 Task: Schedule a meeting on June 20, 2023, from 8:00 AM to 8:30 AM with Shubham Jain and include a description.
Action: Mouse moved to (420, 390)
Screenshot: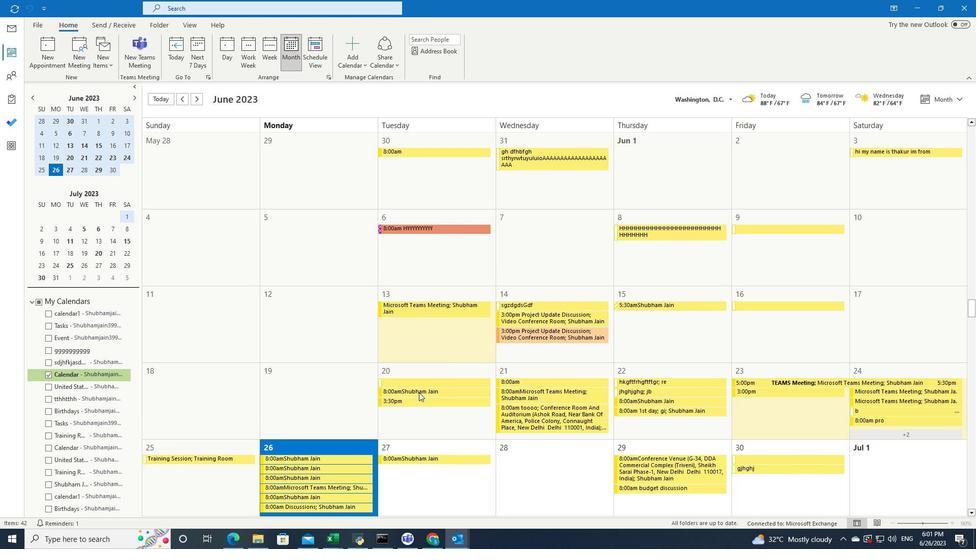 
Action: Mouse pressed left at (420, 390)
Screenshot: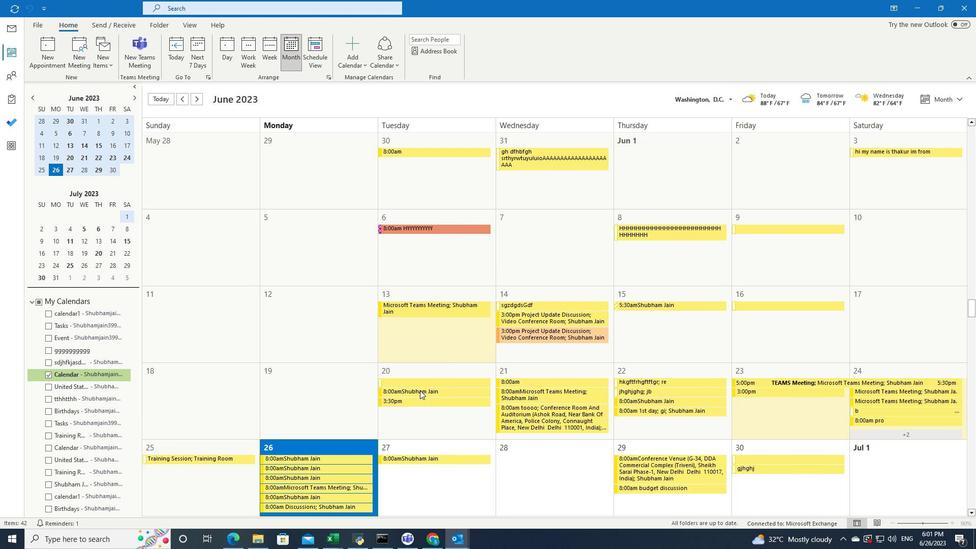 
Action: Mouse pressed left at (420, 390)
Screenshot: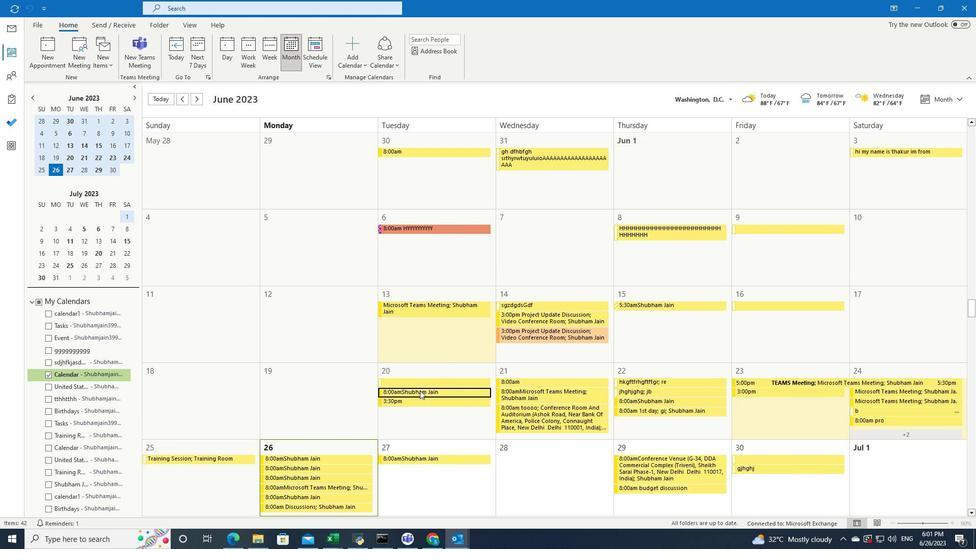 
Action: Mouse moved to (565, 65)
Screenshot: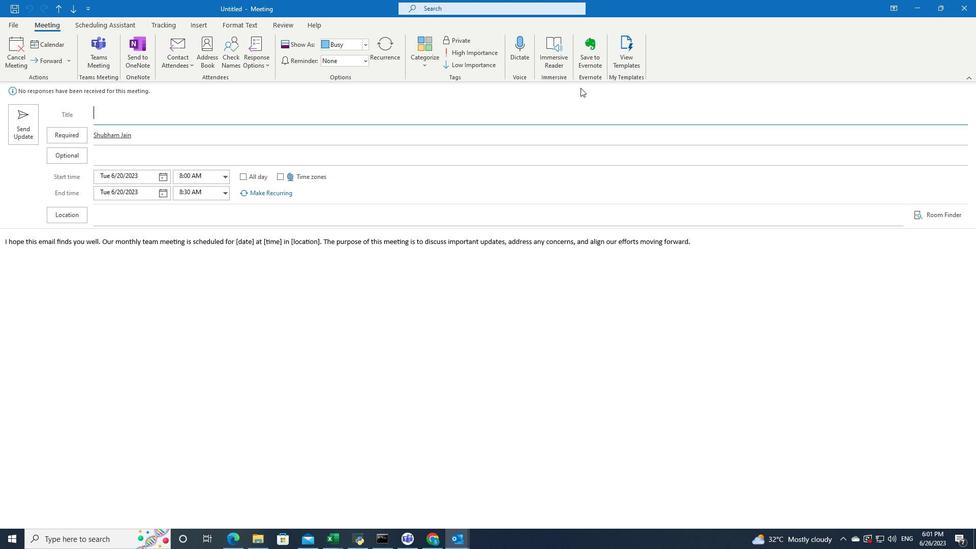 
Action: Mouse pressed left at (565, 65)
Screenshot: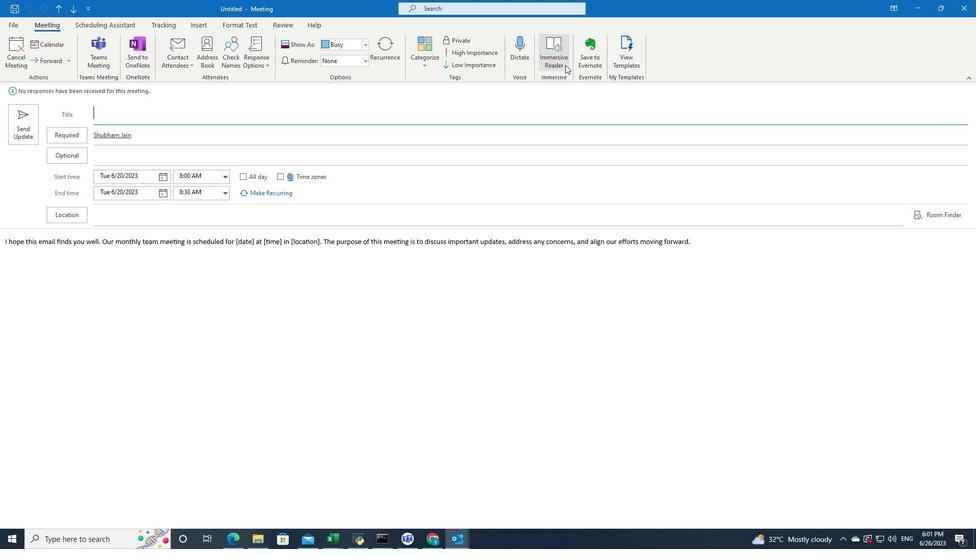 
Action: Mouse moved to (138, 55)
Screenshot: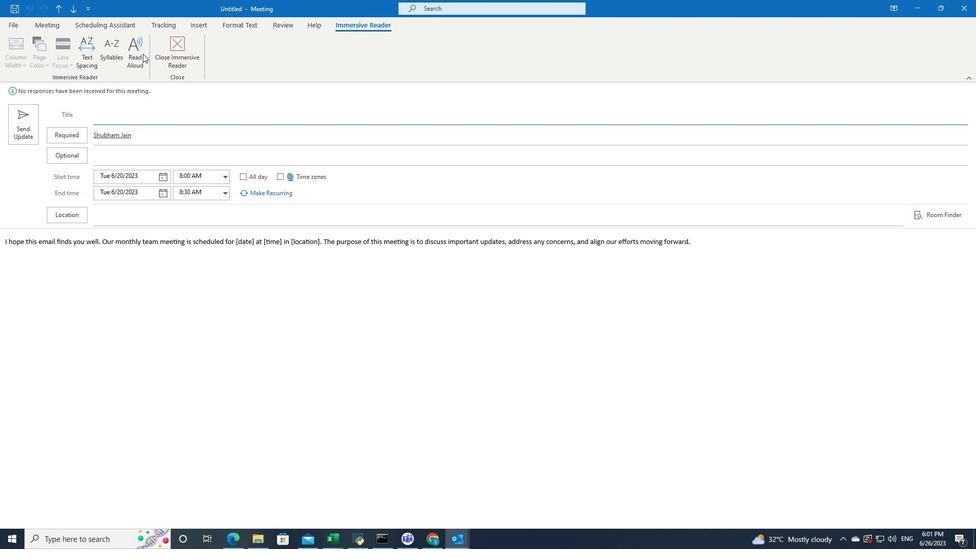 
Action: Mouse pressed left at (138, 55)
Screenshot: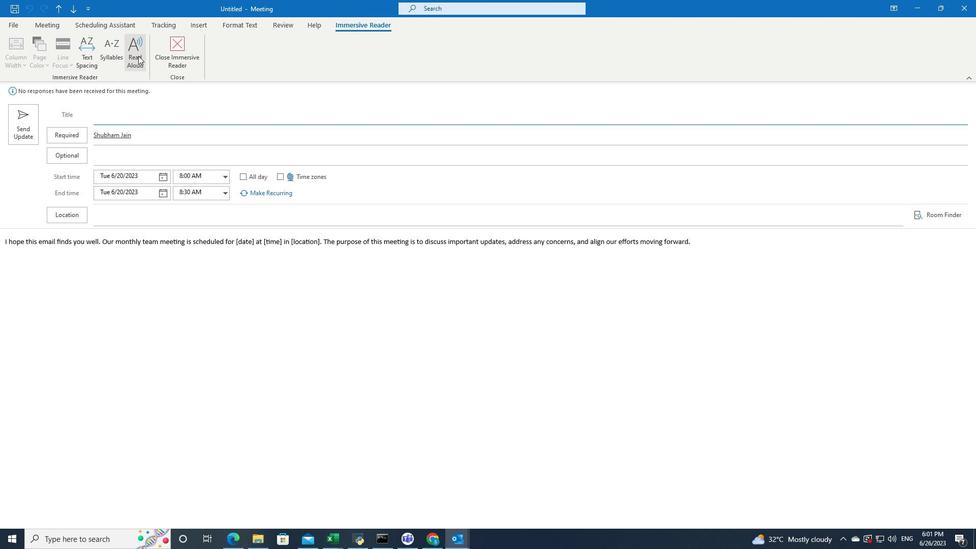 
Action: Mouse moved to (885, 240)
Screenshot: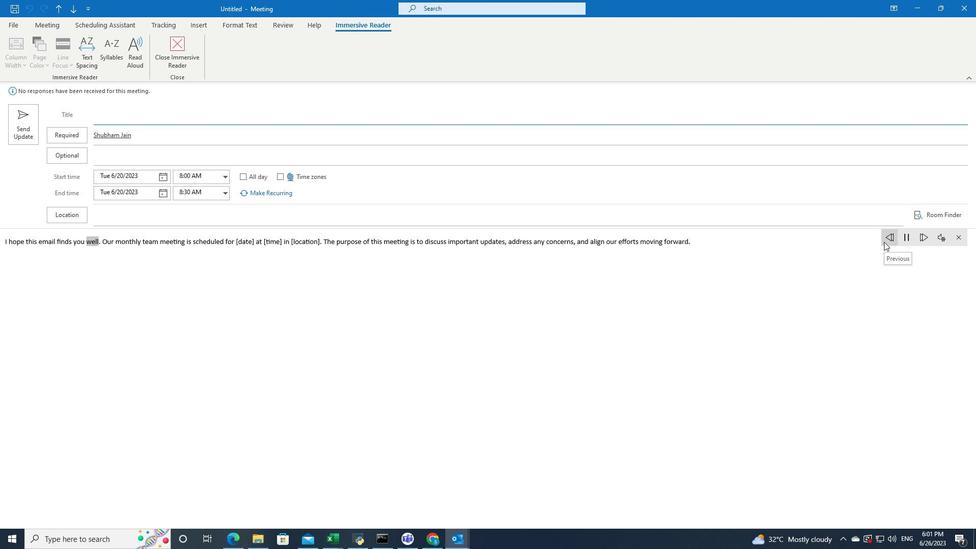 
Action: Mouse pressed left at (885, 240)
Screenshot: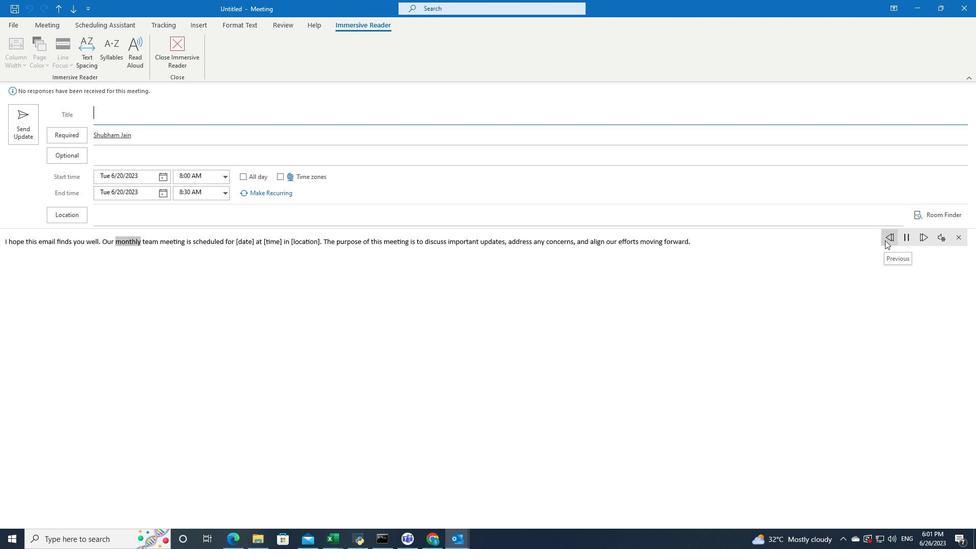 
